 Task: Create List Market Segmentation in Board Sales Performance Metrics to Workspace Change Management Consulting. Create List Brand Identity in Board Public Affairs Campaign Management to Workspace Change Management Consulting. Create List Target Audience in Board Product User Experience Testing and Optimization to Workspace Change Management Consulting
Action: Mouse moved to (90, 342)
Screenshot: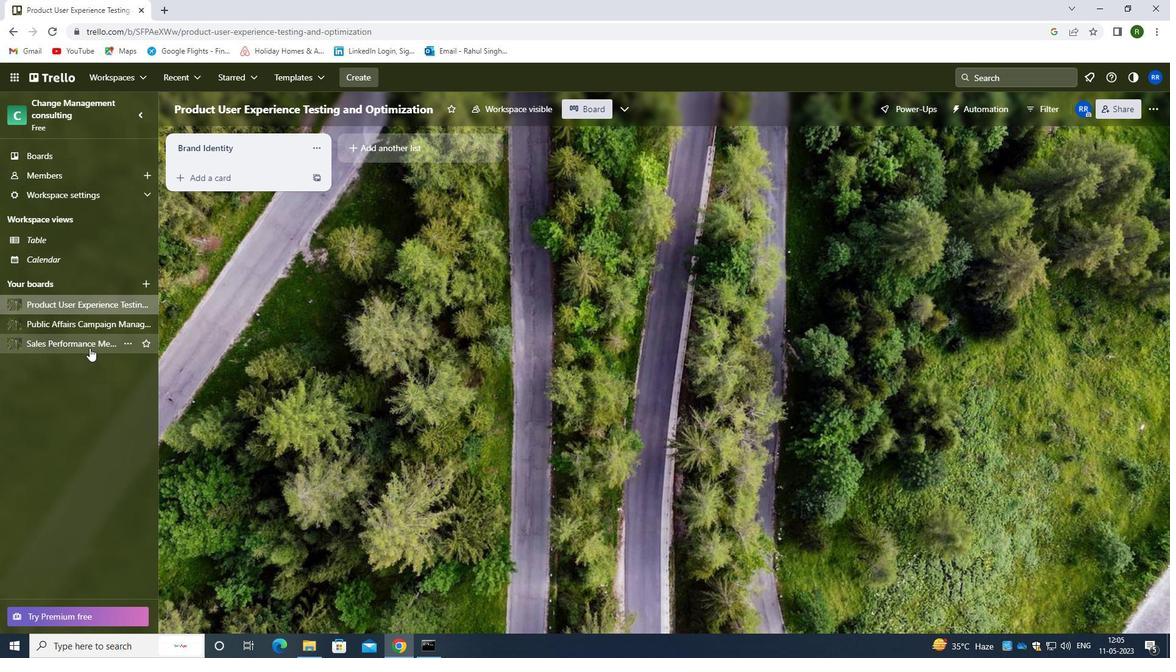 
Action: Mouse pressed left at (90, 342)
Screenshot: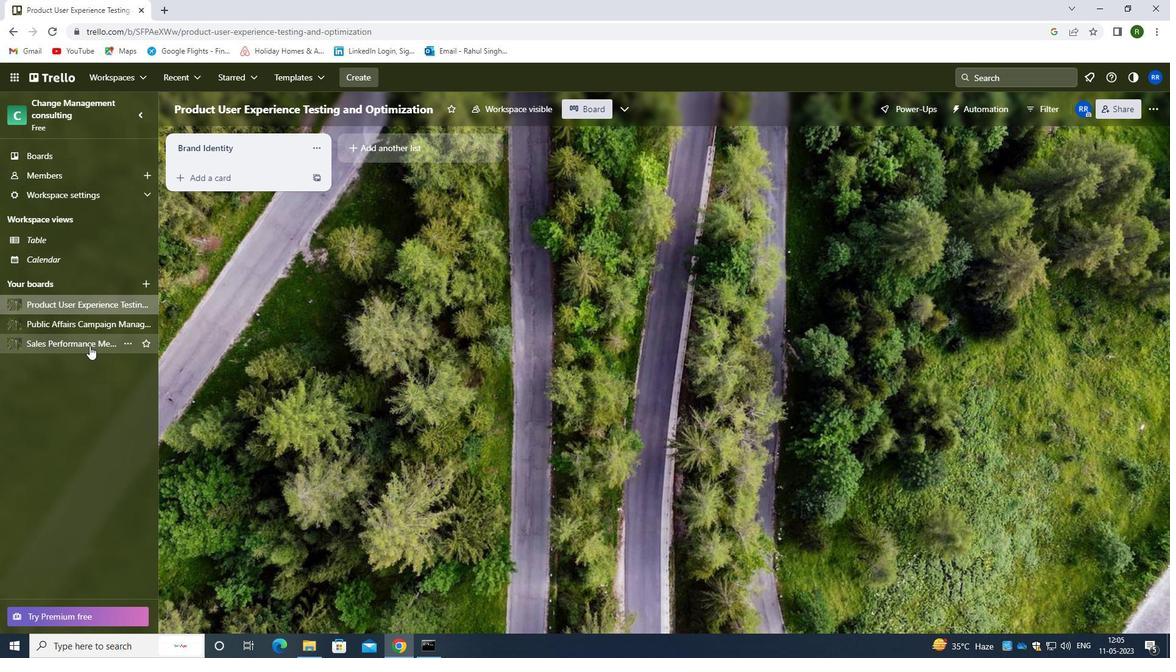 
Action: Mouse moved to (375, 150)
Screenshot: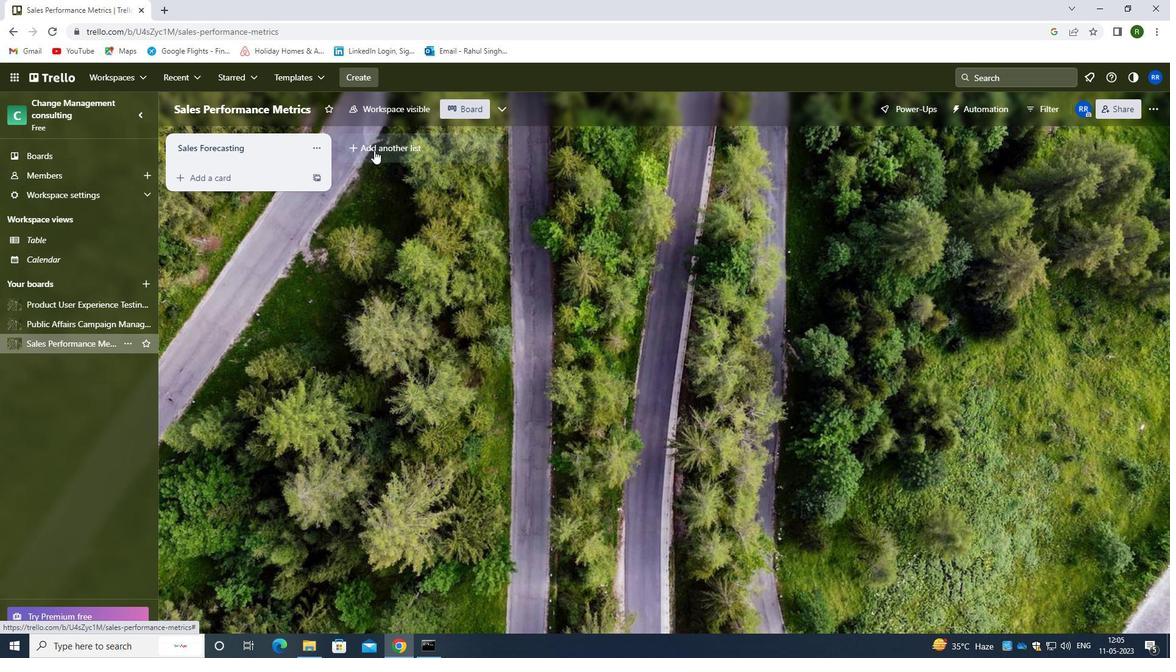 
Action: Mouse pressed left at (375, 150)
Screenshot: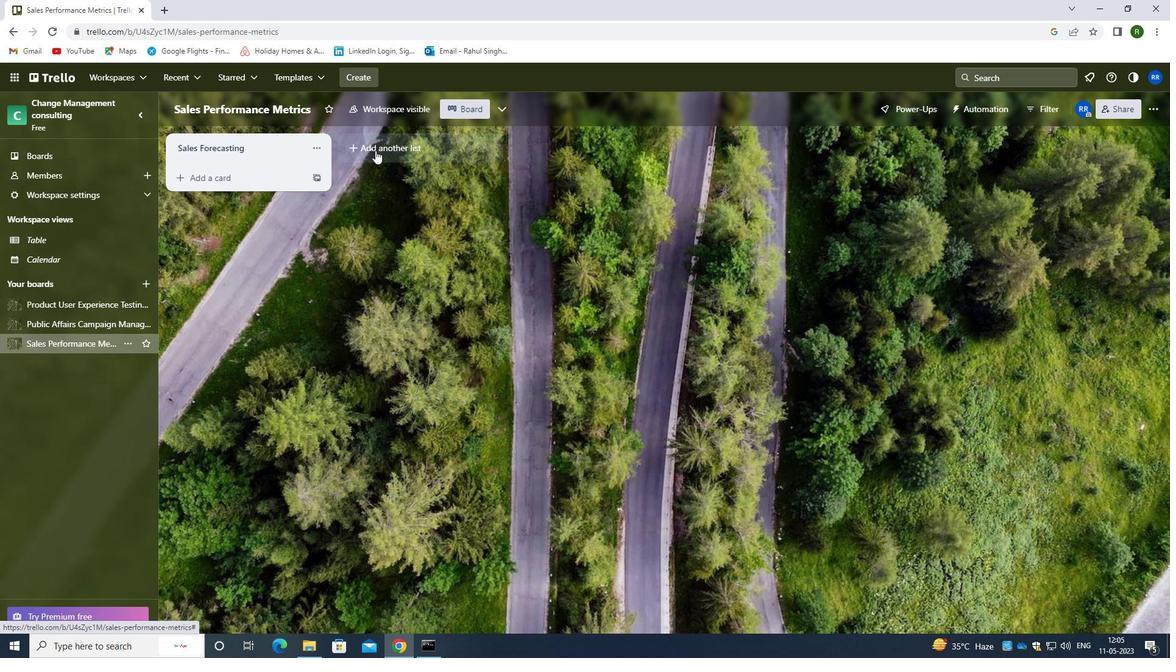 
Action: Mouse moved to (391, 142)
Screenshot: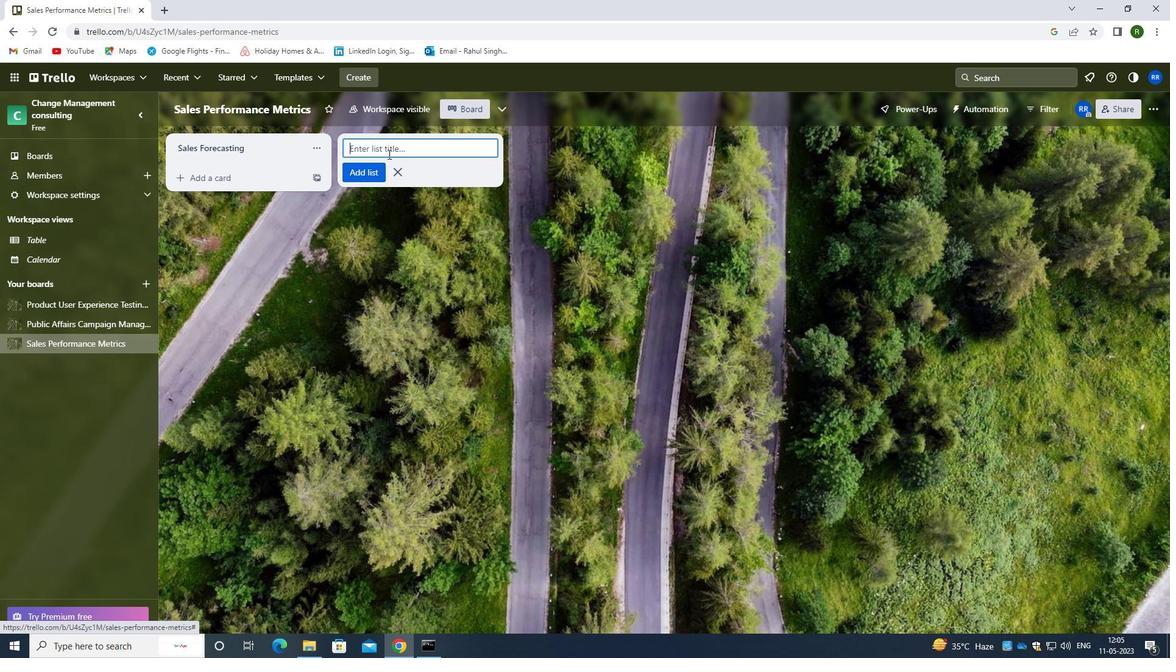 
Action: Key pressed <Key.caps_lock>m<Key.caps_lock>arkert<Key.backspace><Key.backspace>t<Key.space><Key.caps_lock>s<Key.caps_lock>egmentation
Screenshot: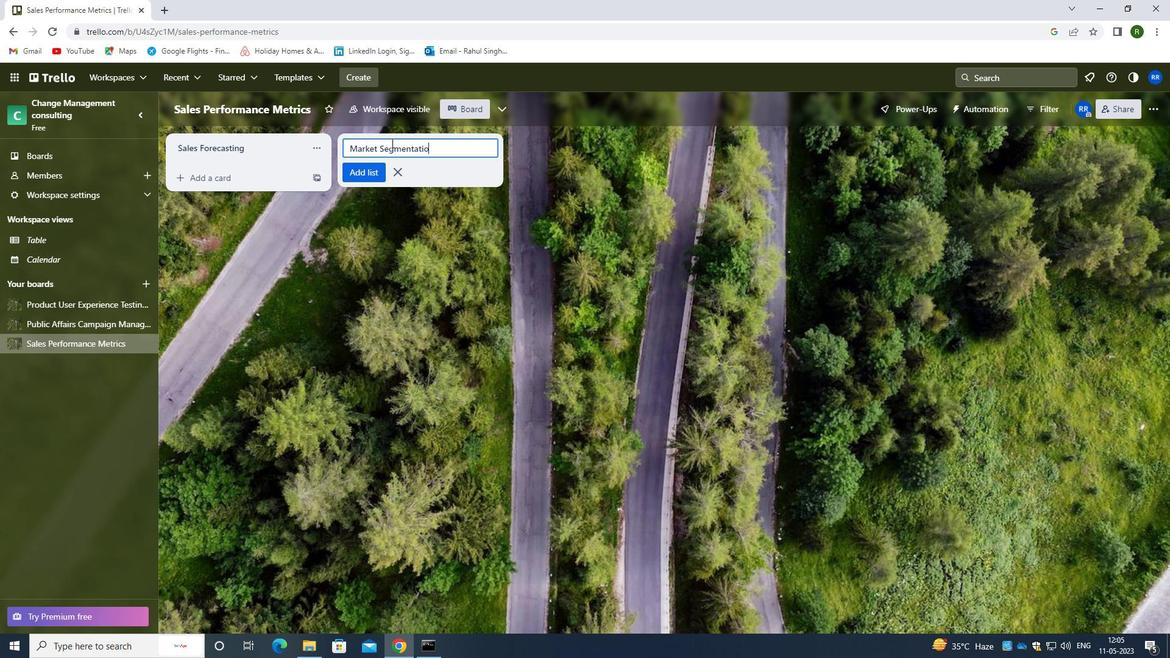 
Action: Mouse moved to (375, 172)
Screenshot: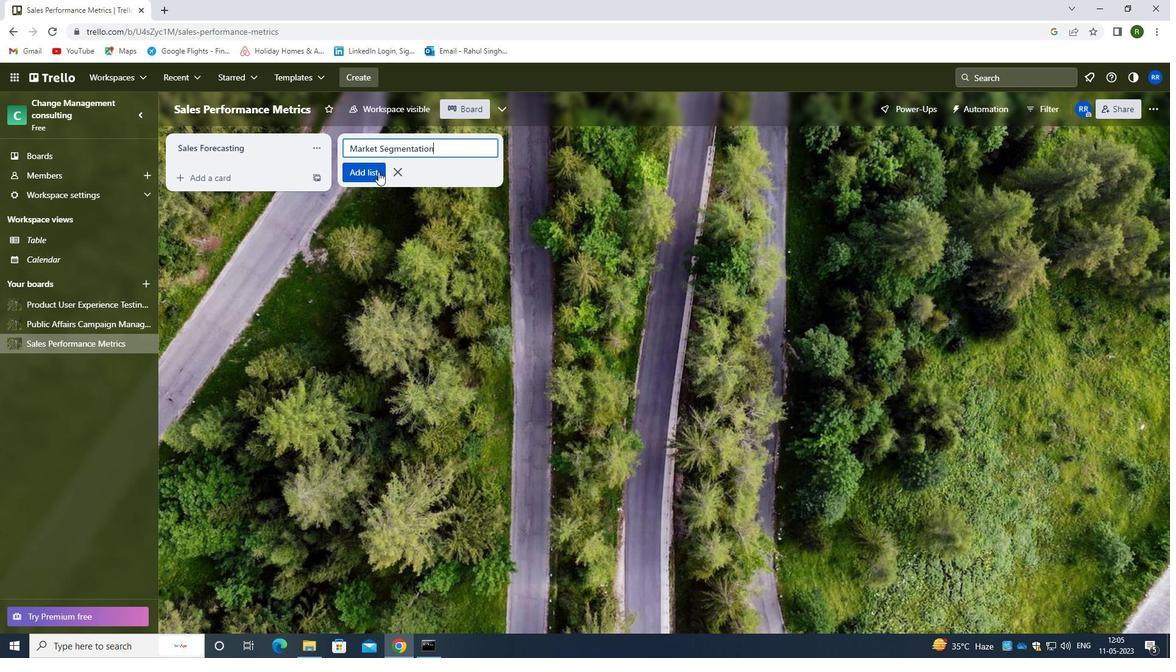 
Action: Mouse pressed left at (375, 172)
Screenshot: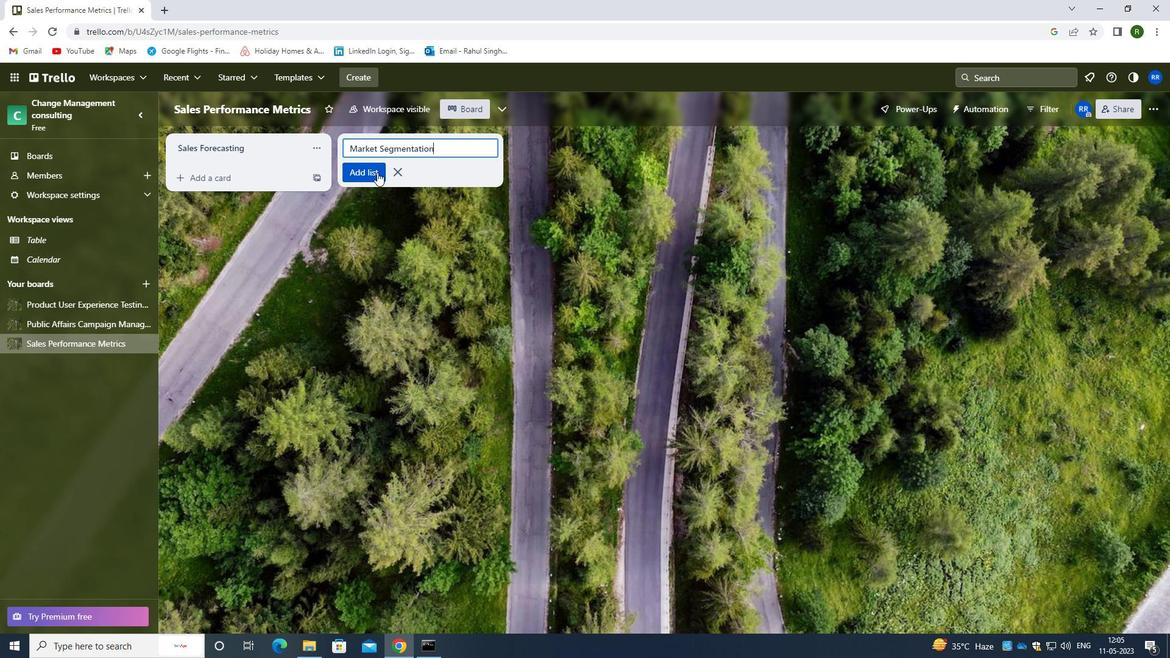 
Action: Mouse moved to (56, 316)
Screenshot: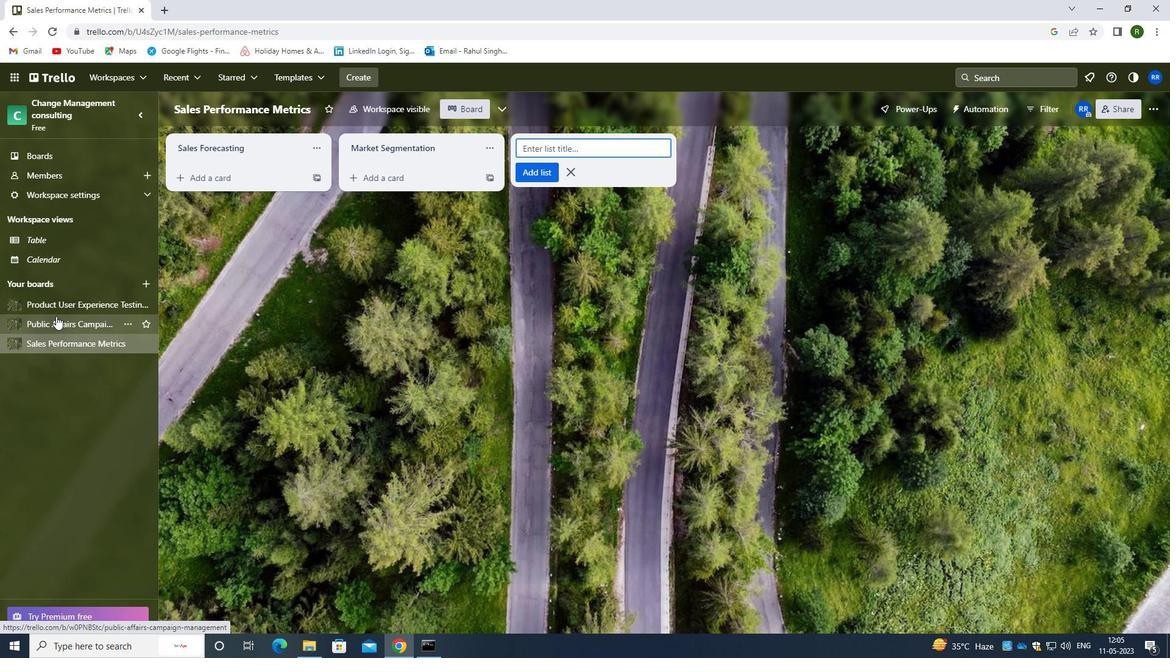
Action: Mouse pressed left at (56, 316)
Screenshot: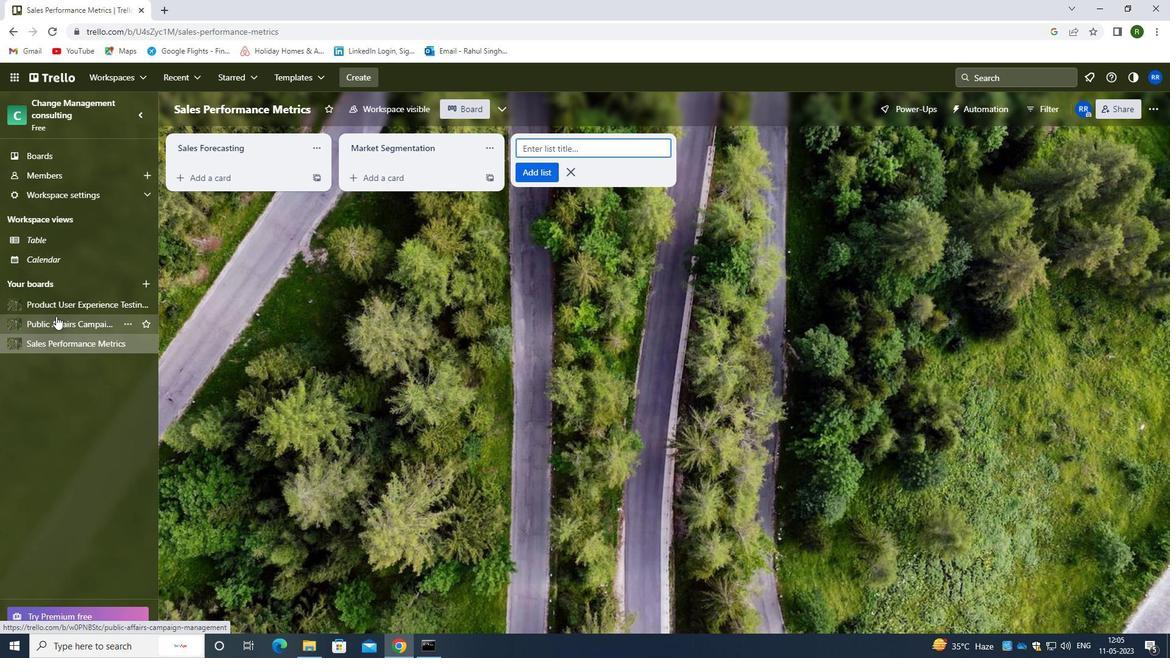 
Action: Mouse moved to (373, 146)
Screenshot: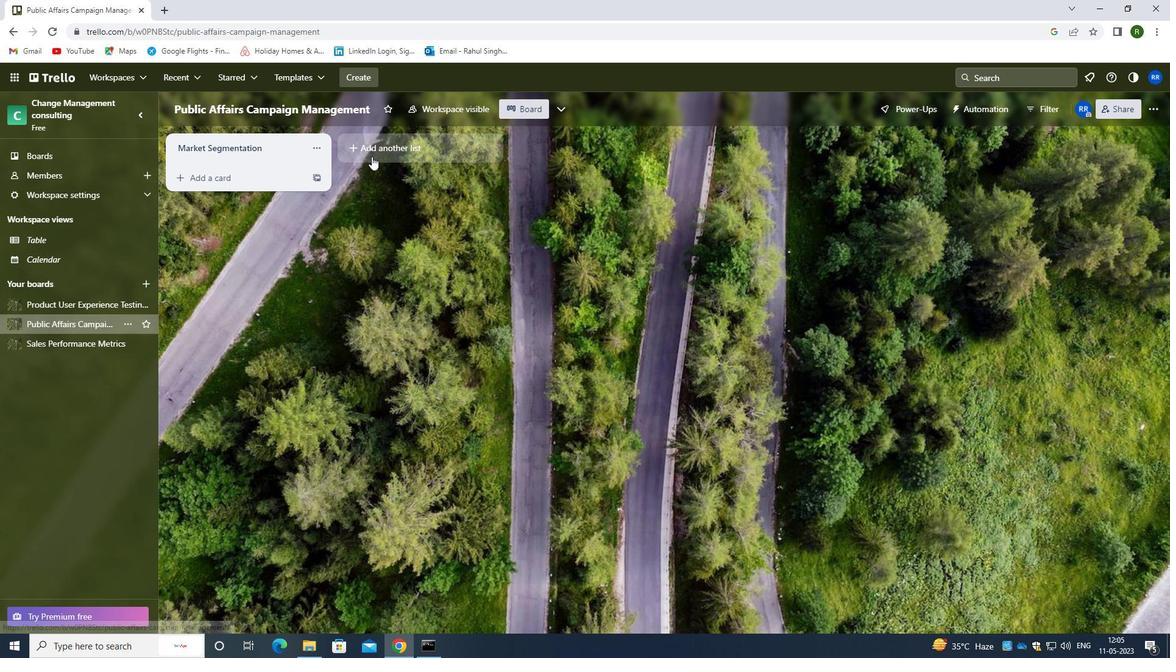 
Action: Mouse pressed left at (373, 146)
Screenshot: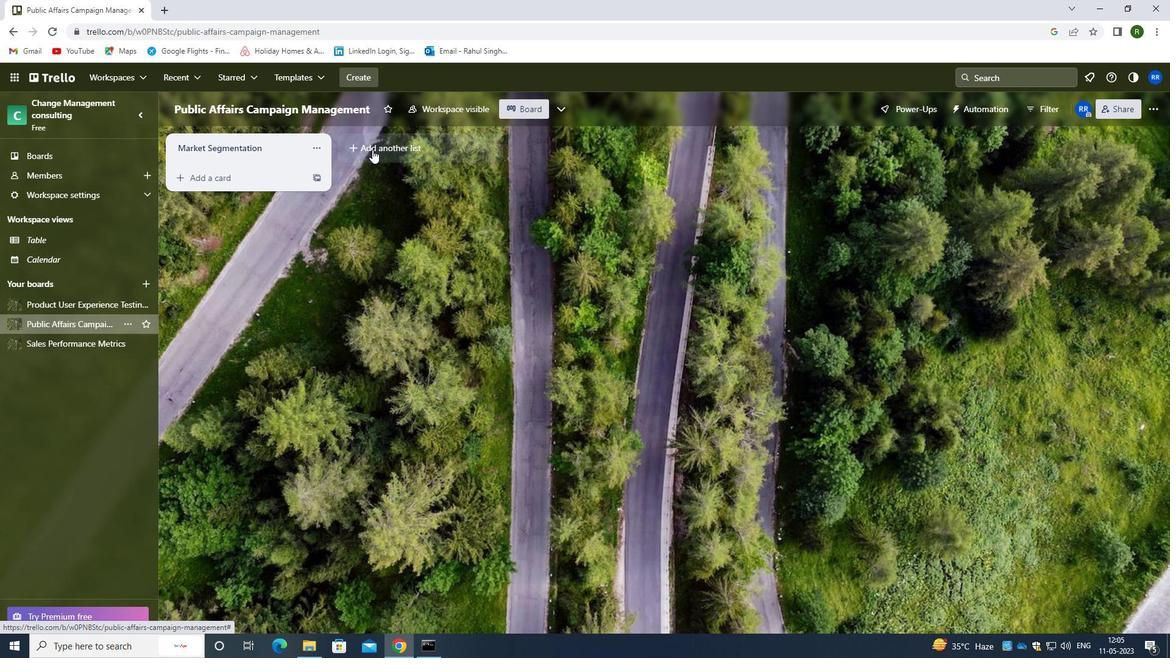 
Action: Mouse moved to (371, 148)
Screenshot: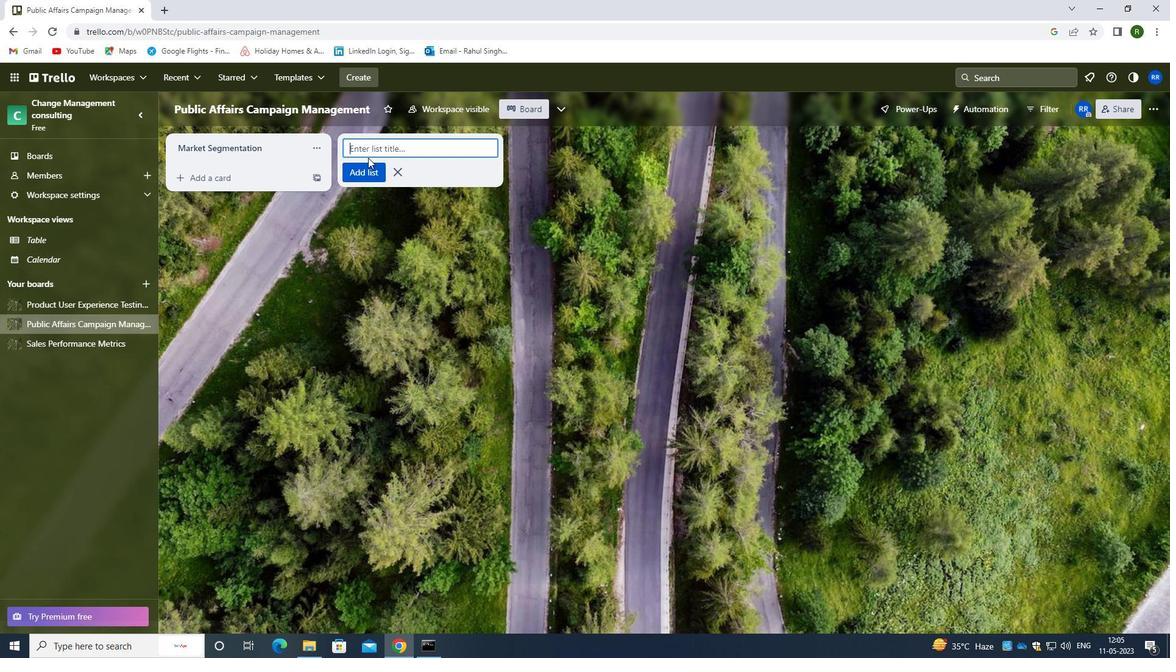 
Action: Key pressed <Key.caps_lock>v<Key.caps_lock><Key.backspace><Key.caps_lock>b<Key.caps_lock>rand<Key.space><Key.caps_lock>i<Key.caps_lock>dentity
Screenshot: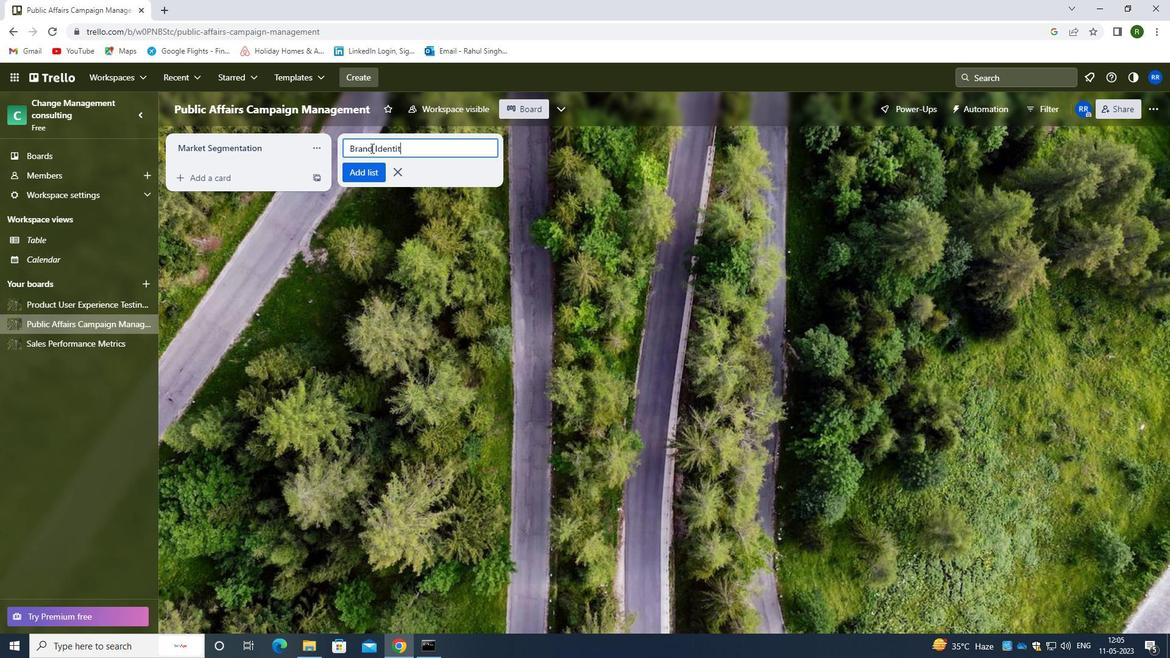 
Action: Mouse moved to (364, 176)
Screenshot: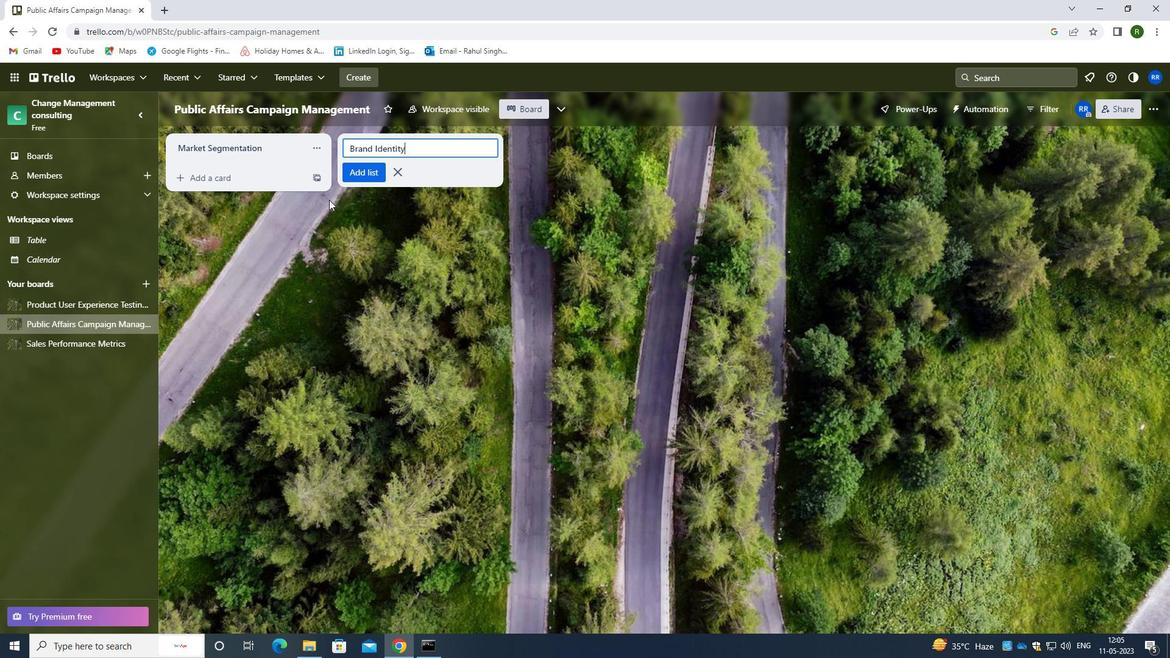 
Action: Mouse pressed left at (364, 176)
Screenshot: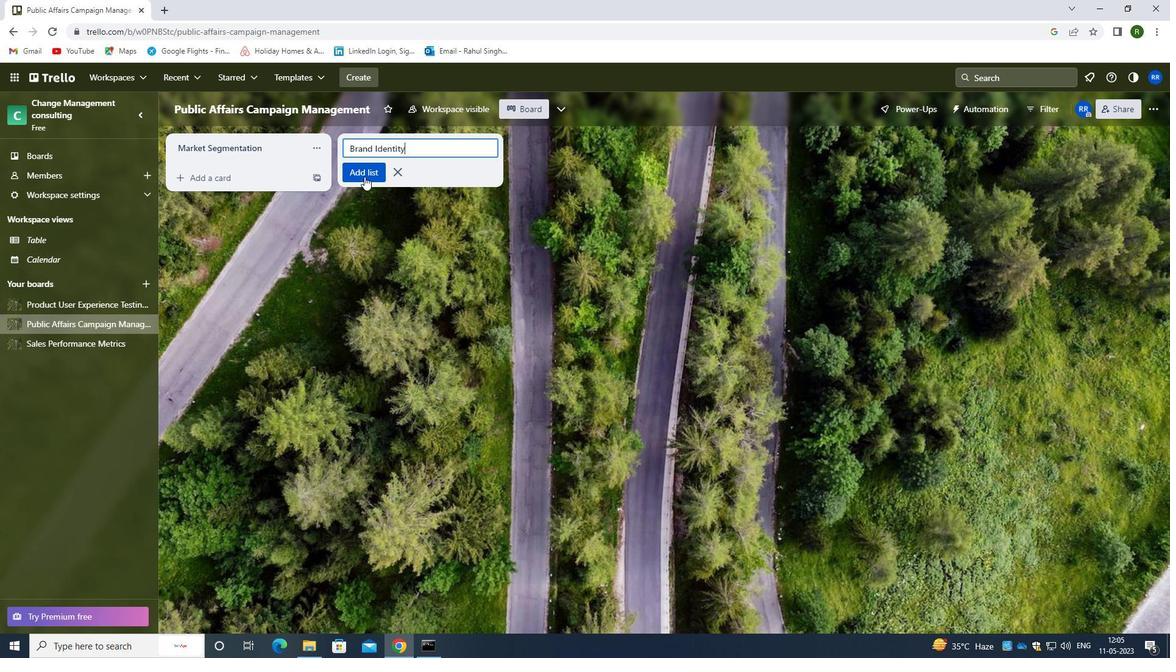 
Action: Mouse moved to (97, 304)
Screenshot: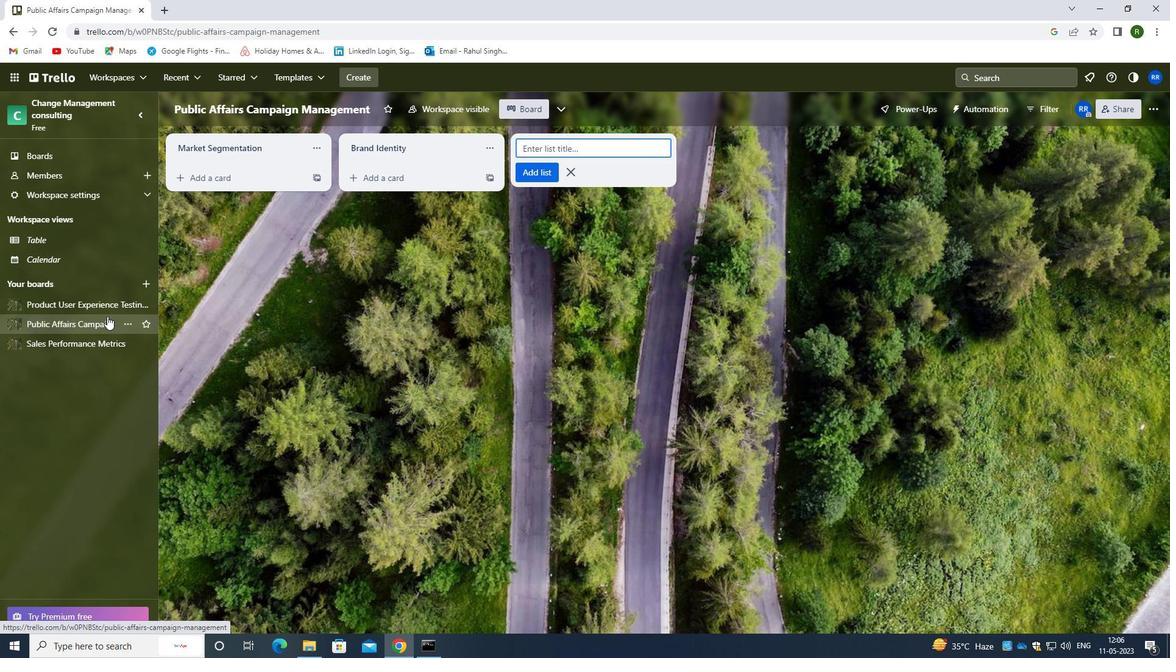 
Action: Mouse pressed left at (97, 304)
Screenshot: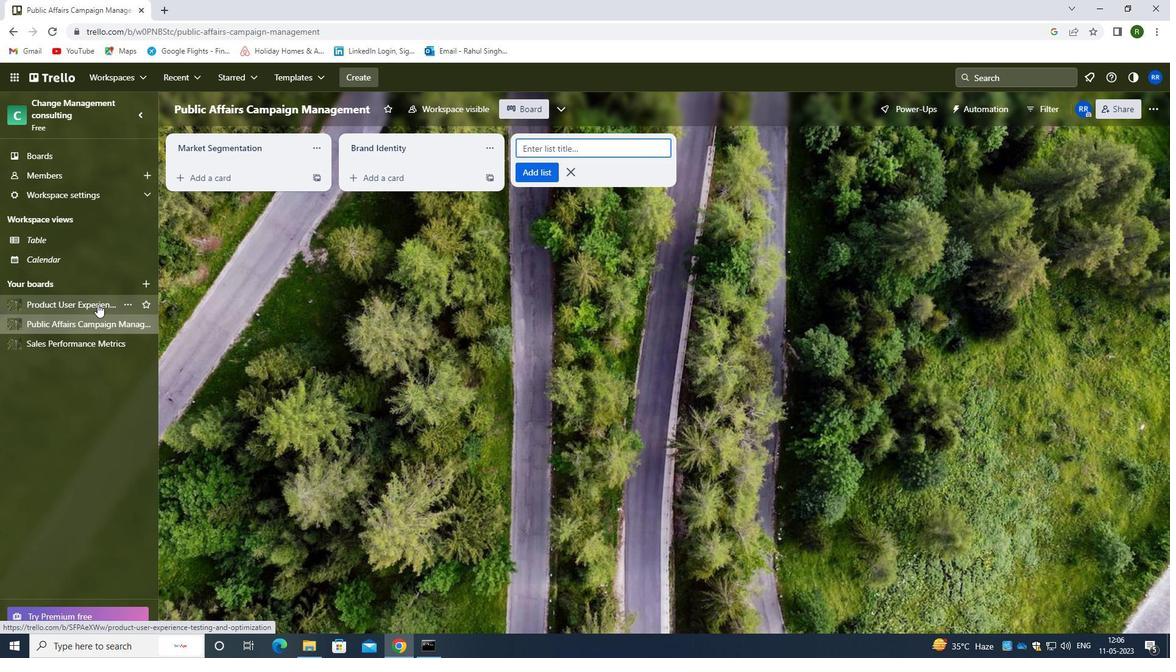 
Action: Mouse moved to (371, 150)
Screenshot: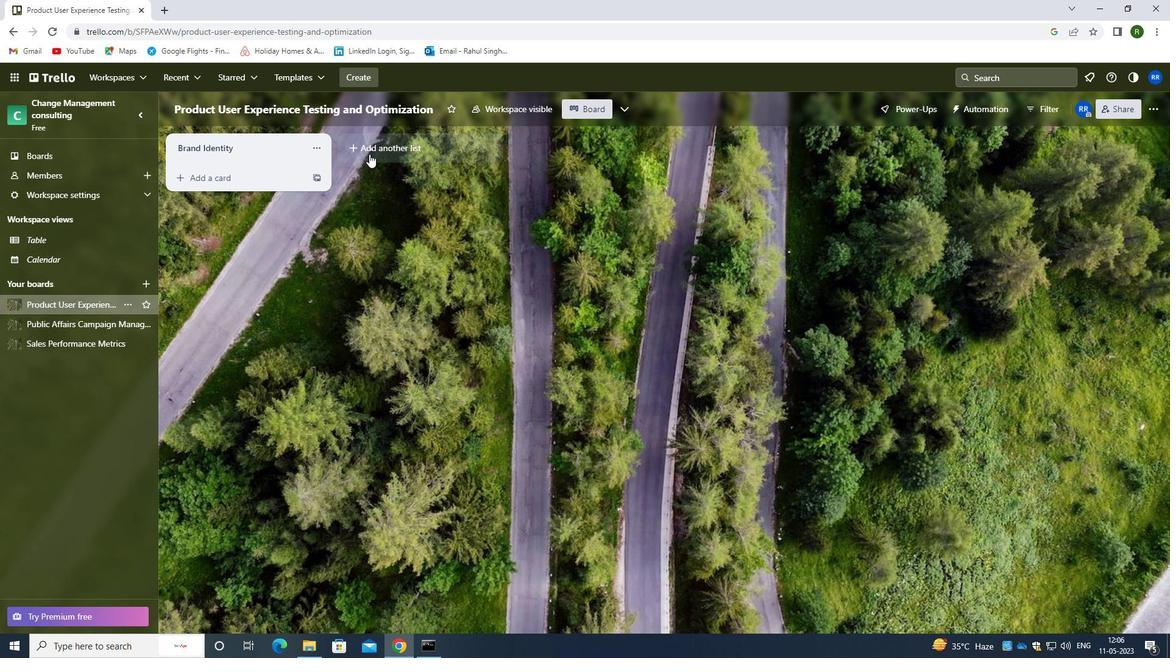 
Action: Mouse pressed left at (371, 150)
Screenshot: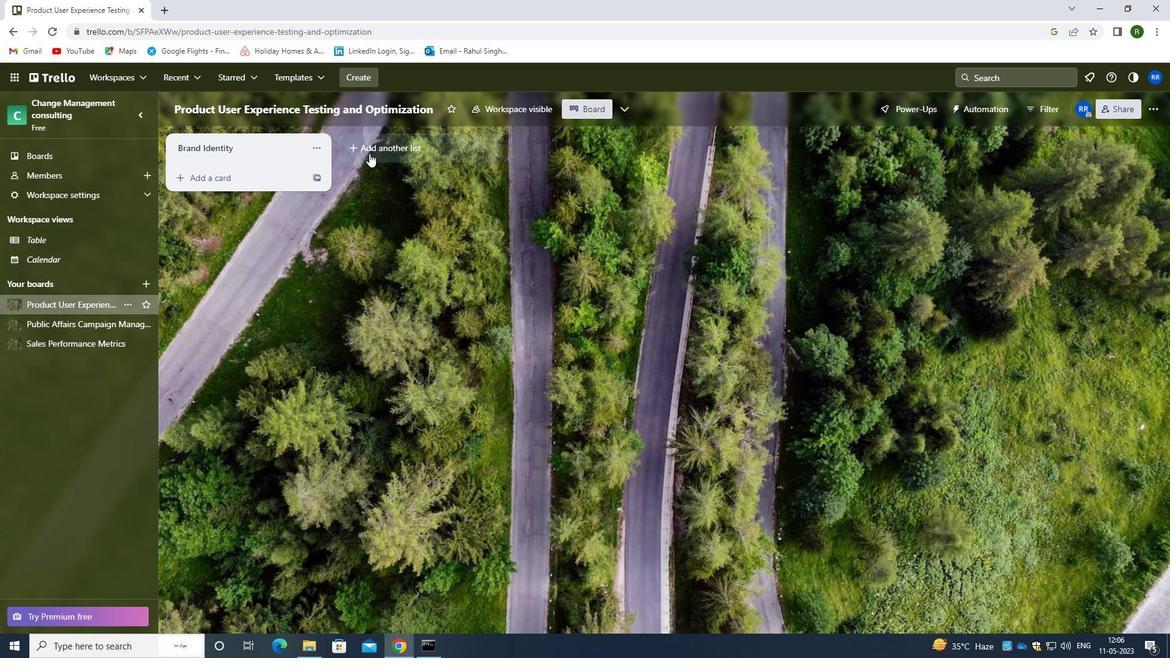 
Action: Mouse moved to (384, 151)
Screenshot: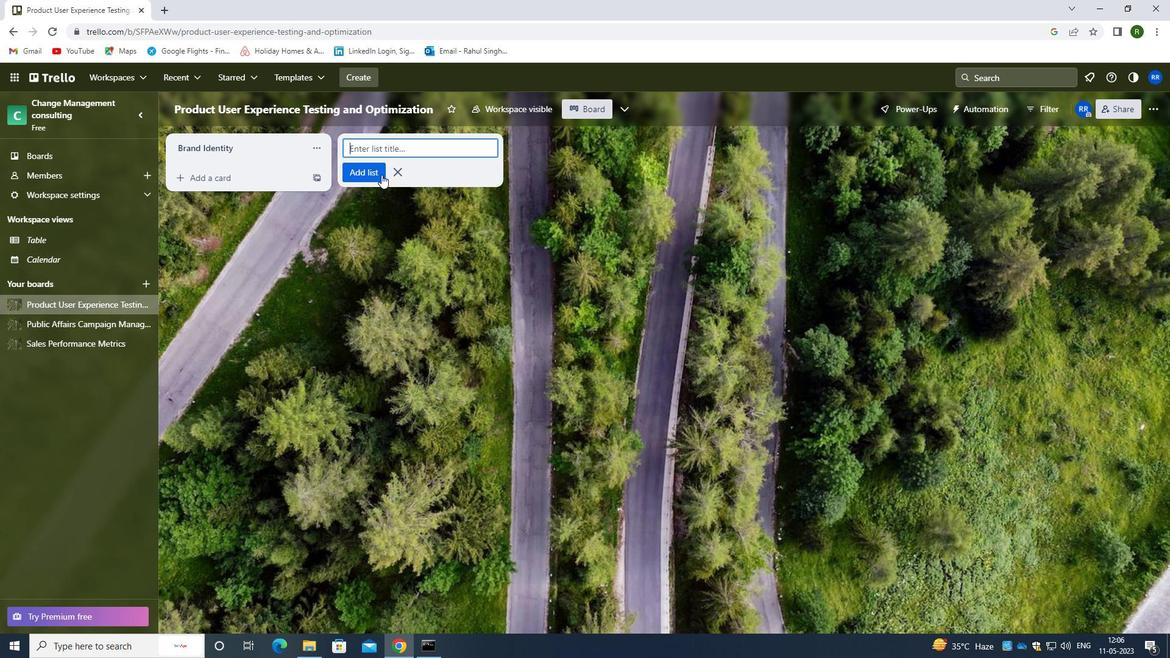 
Action: Mouse pressed left at (384, 151)
Screenshot: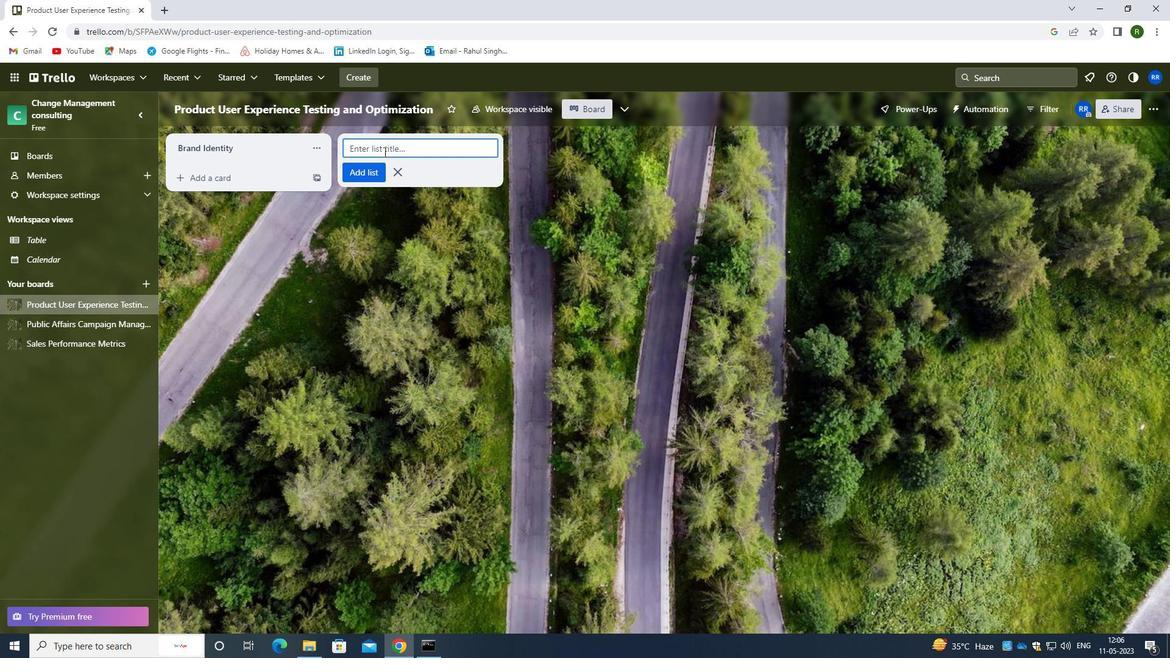 
Action: Key pressed <Key.caps_lock>t<Key.caps_lock>arget<Key.space><Key.caps_lock>a<Key.caps_lock>udience
Screenshot: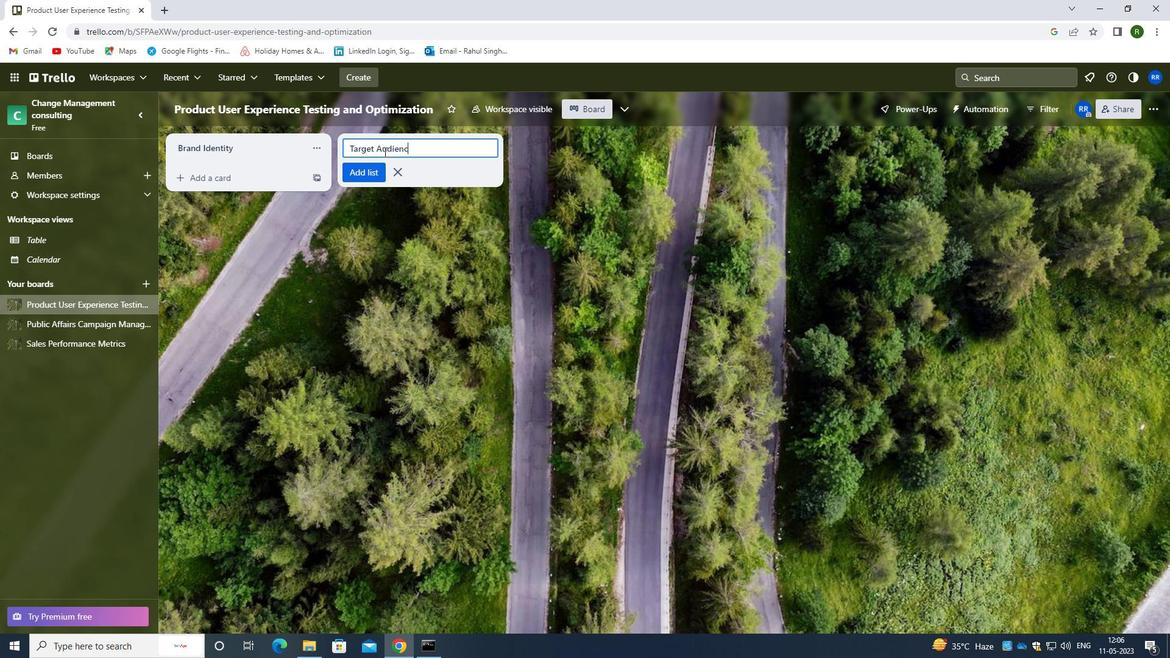 
Action: Mouse moved to (368, 175)
Screenshot: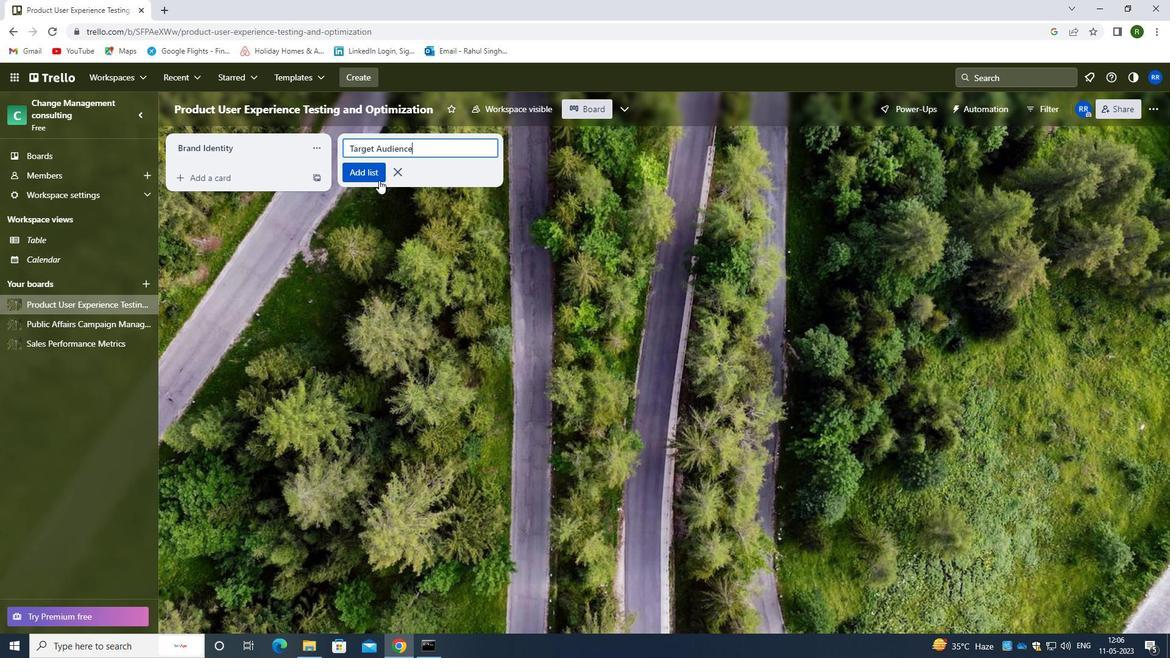 
Action: Mouse pressed left at (368, 175)
Screenshot: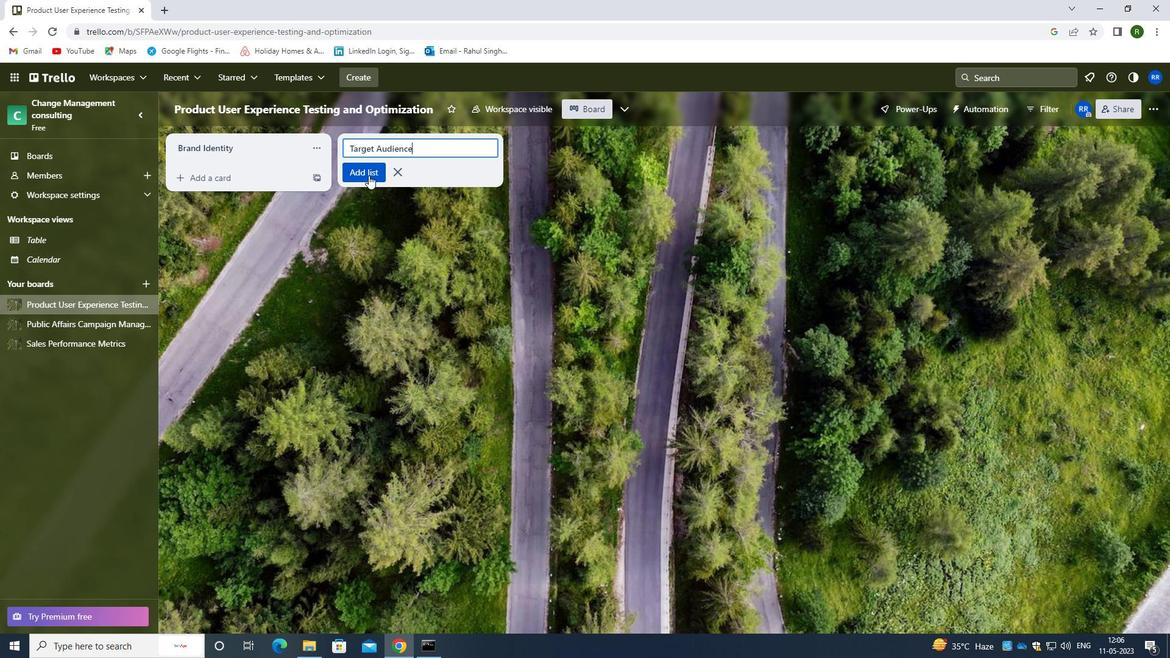 
Action: Mouse moved to (365, 175)
Screenshot: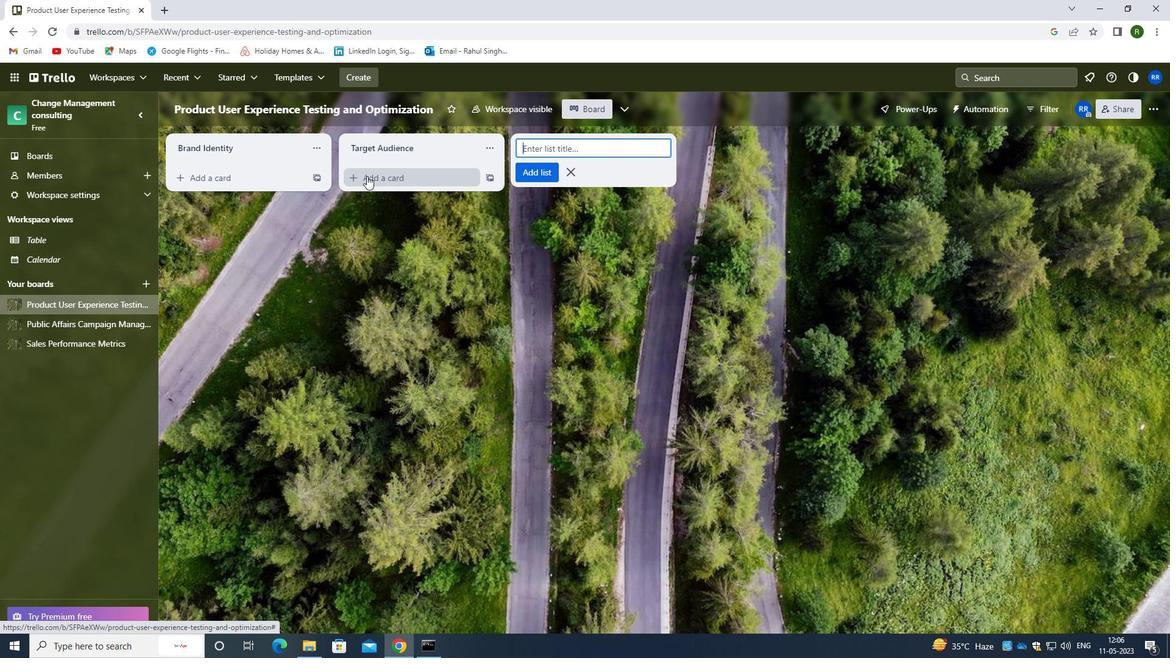 
